 Task: Who is a notable artist from the Expressionism movement?
Action: Mouse moved to (275, 192)
Screenshot: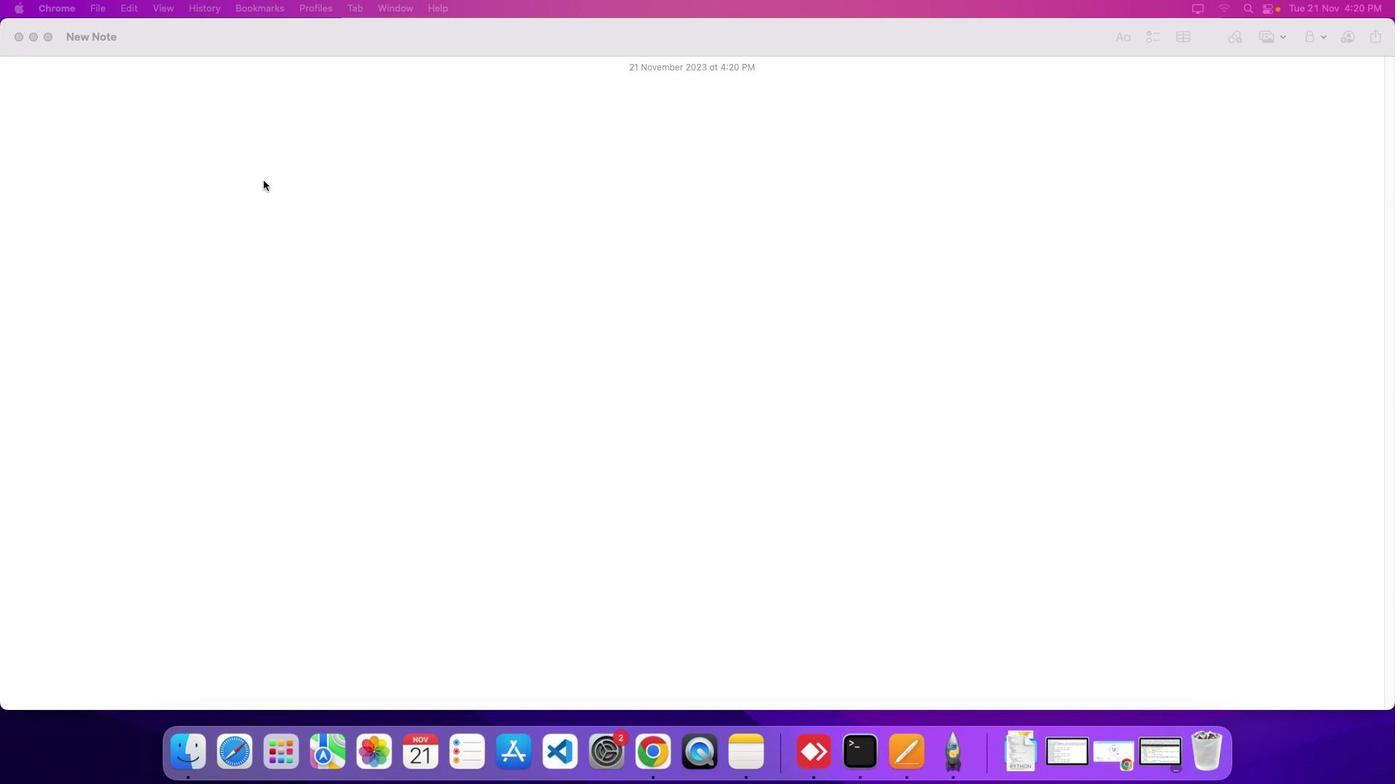 
Action: Mouse pressed left at (275, 192)
Screenshot: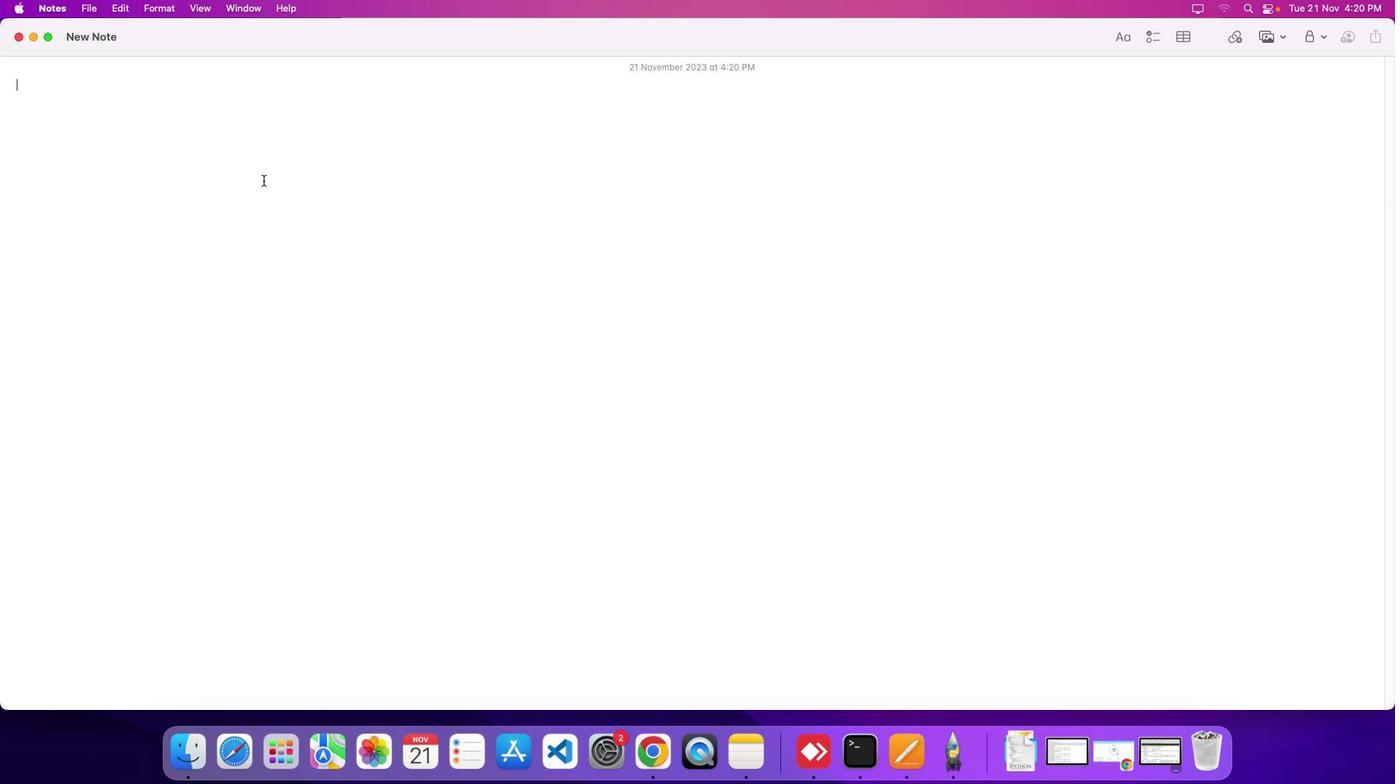
Action: Key pressed Key.shift'W''h''o'Key.space'i''s'Key.space'a'Key.space'n''o''t''a''b''l''e'Key.space'a''r''t''i''s''t'Key.space'f''r''o''m'Key.space't''h''e'Key.spaceKey.shift'E''x''p''r''e''s''s''i''o''n''i''s''m'Key.space'm''o''v''e''m''e''n''t'Key.shift_r'?'Key.enter
Screenshot: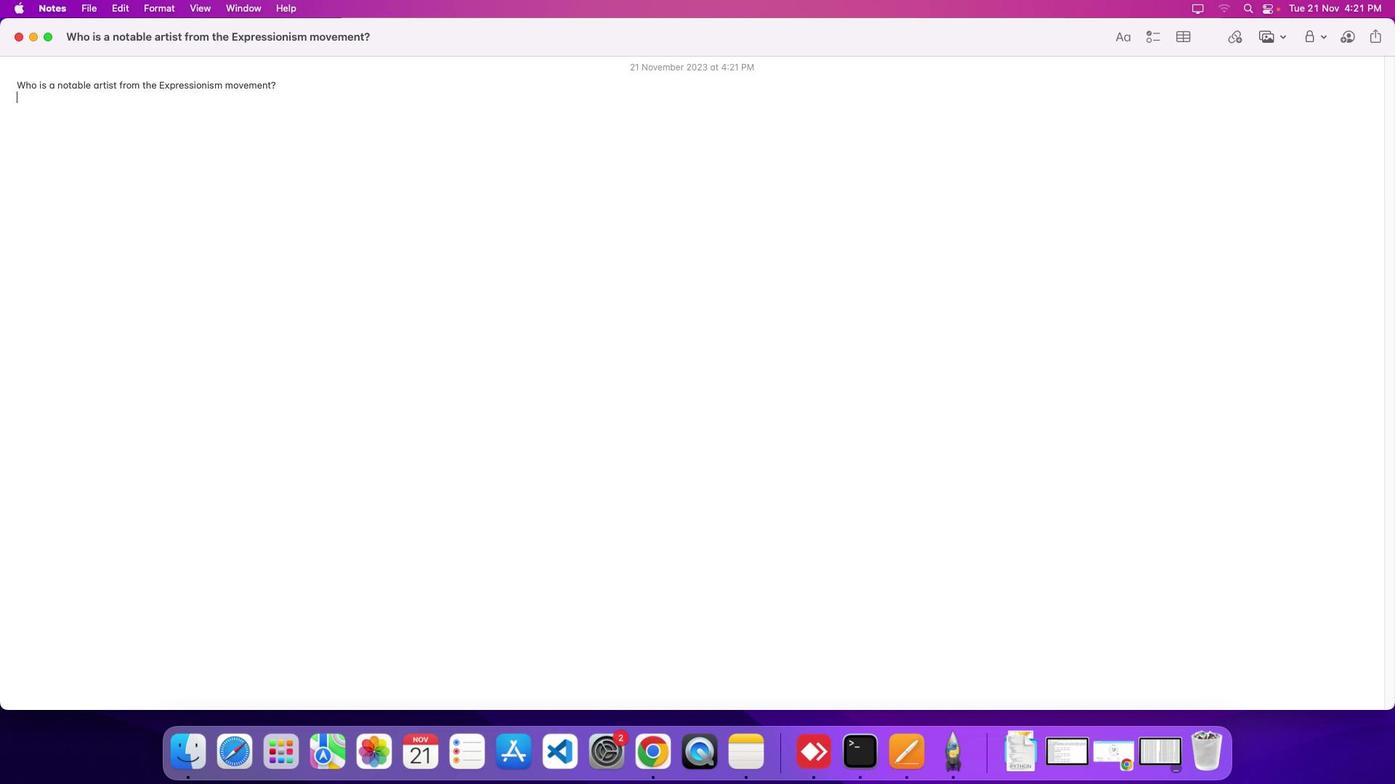 
Action: Mouse moved to (1128, 766)
Screenshot: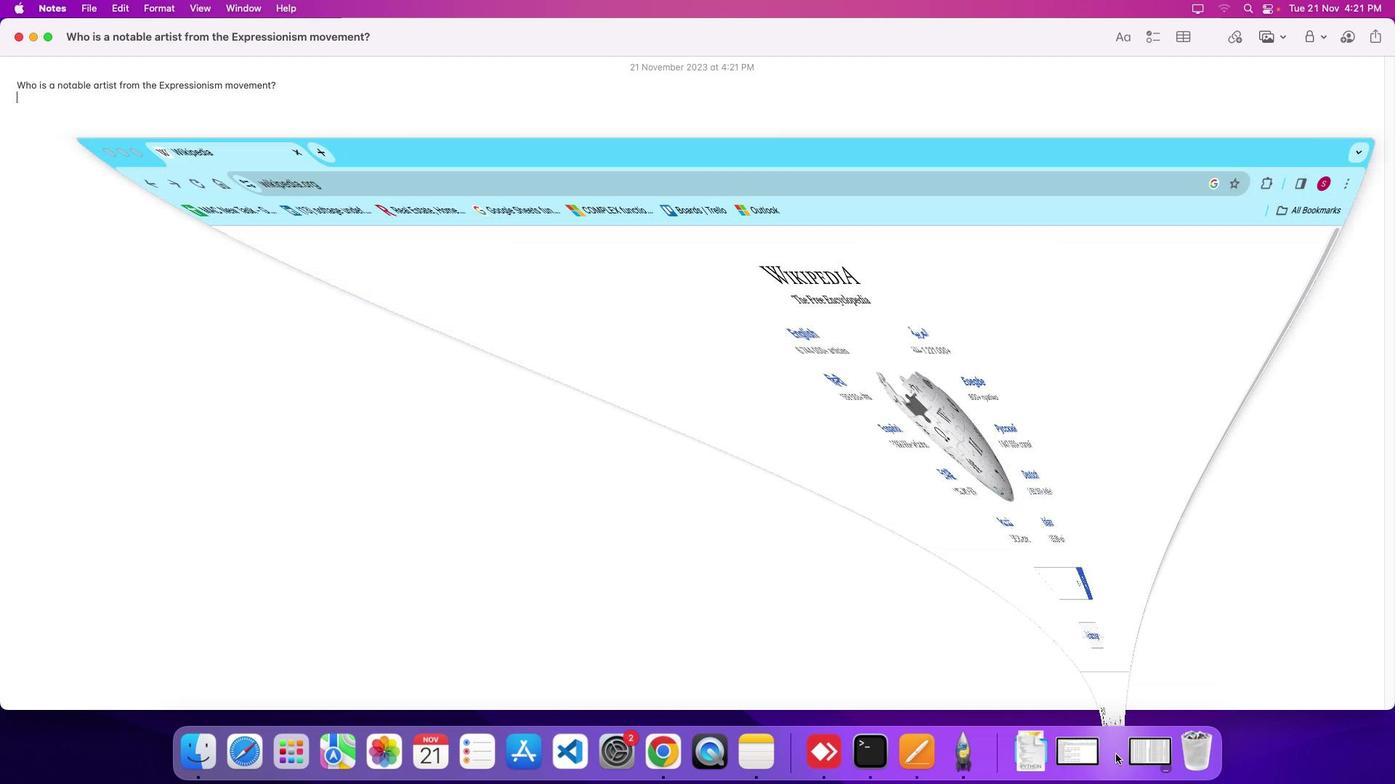
Action: Mouse pressed left at (1128, 766)
Screenshot: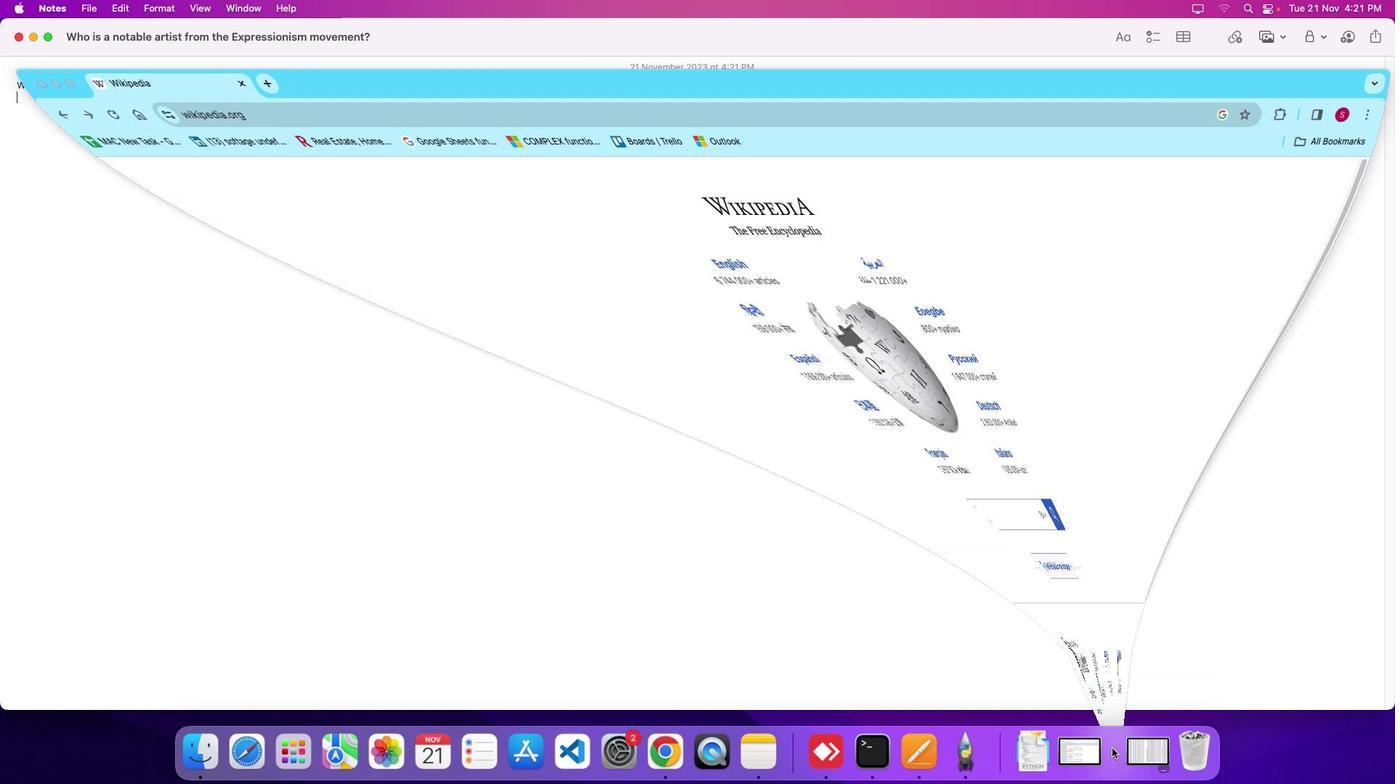 
Action: Mouse moved to (574, 478)
Screenshot: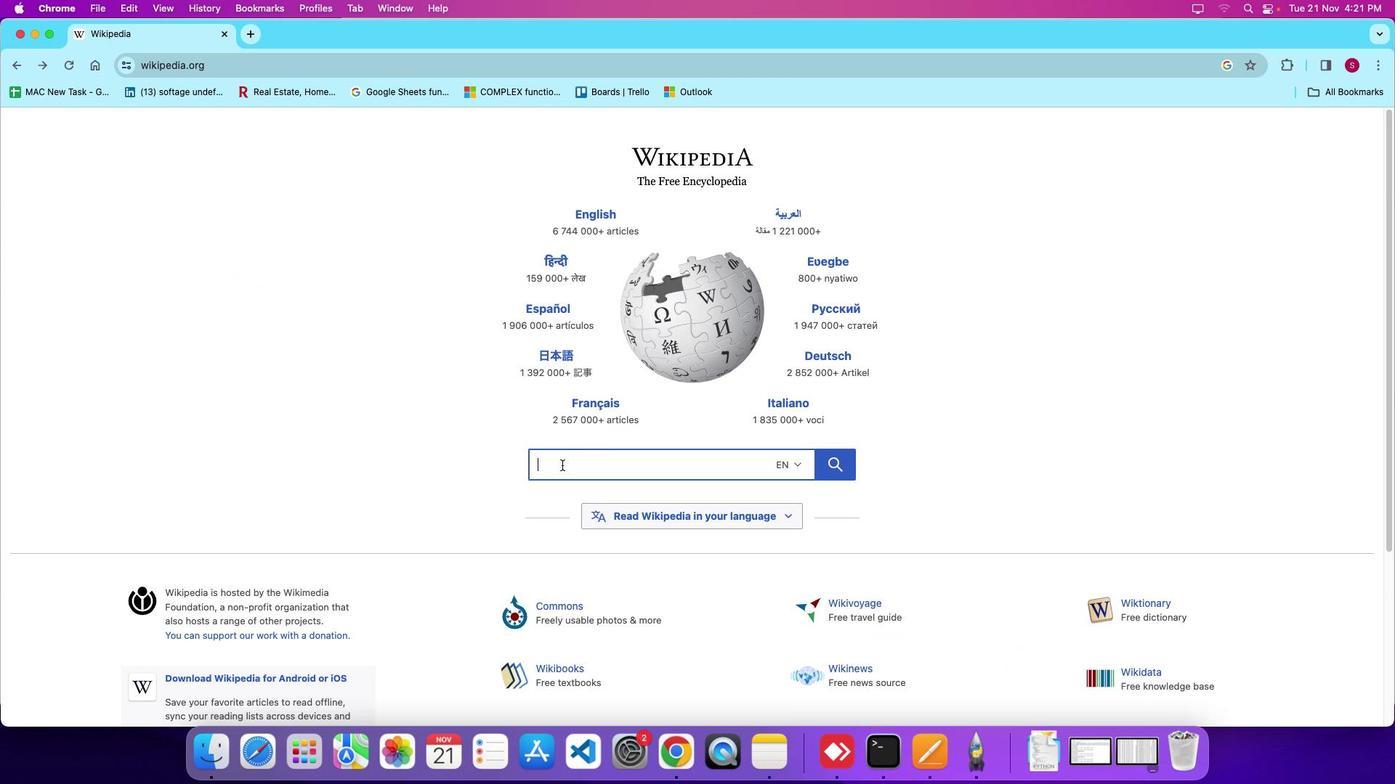
Action: Mouse pressed left at (574, 478)
Screenshot: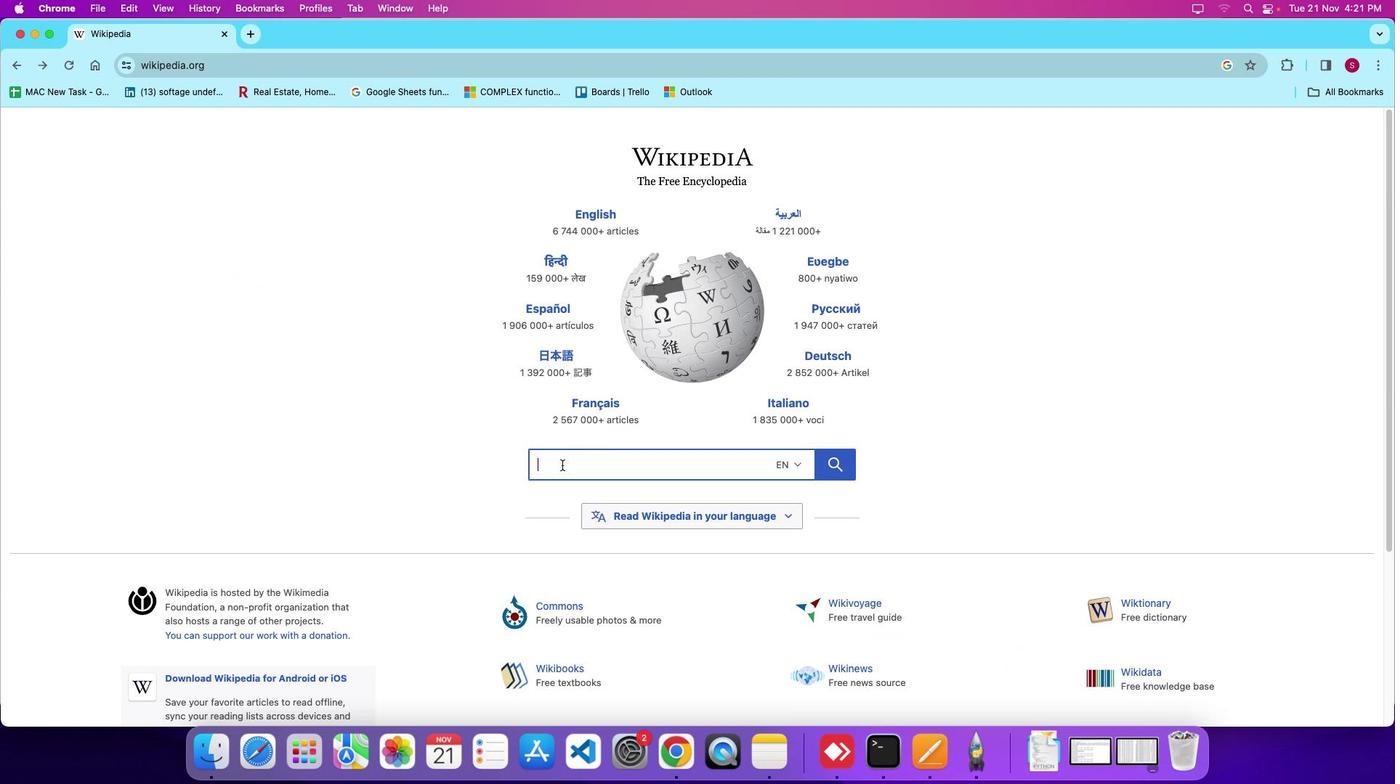 
Action: Key pressed Key.shift'E''x''p''r''e''s''s''i''o''n''i''s''m'
Screenshot: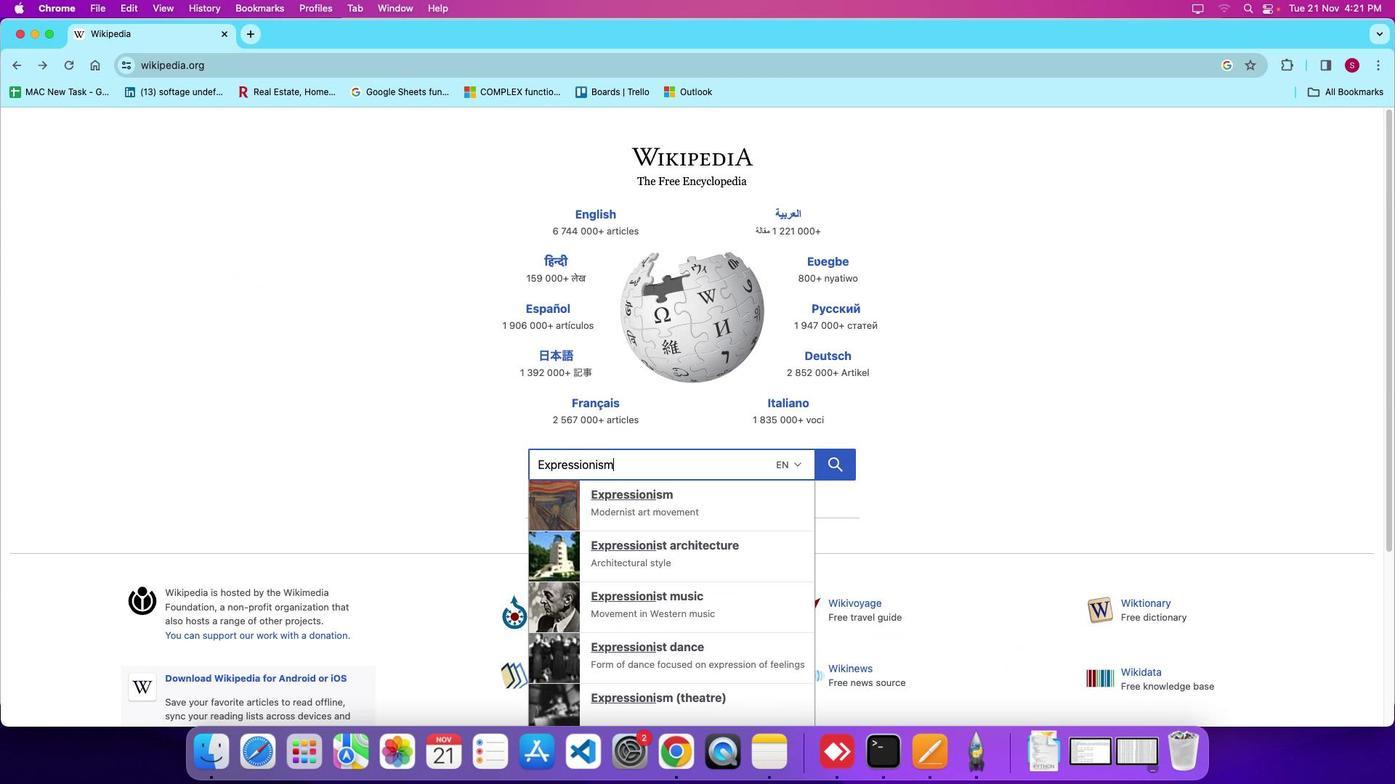 
Action: Mouse moved to (653, 520)
Screenshot: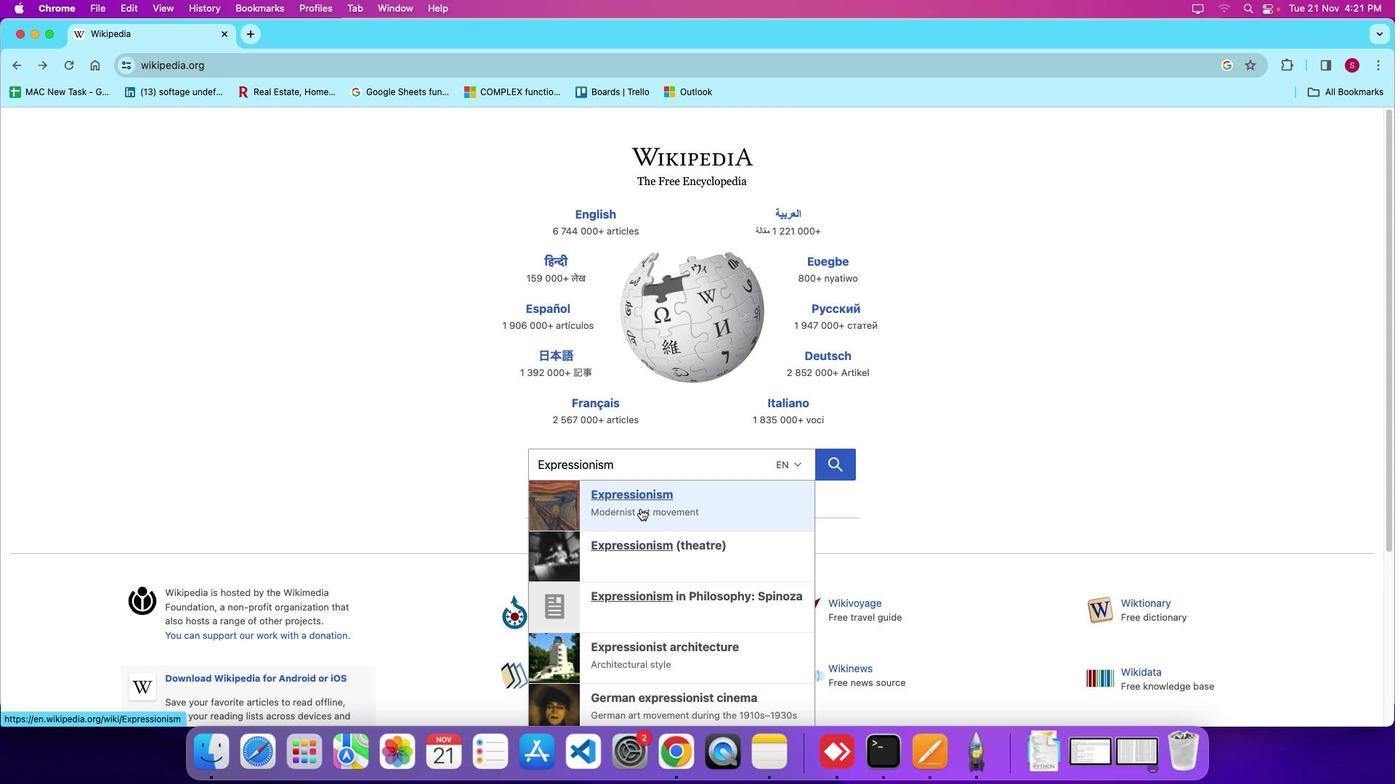 
Action: Mouse pressed left at (653, 520)
Screenshot: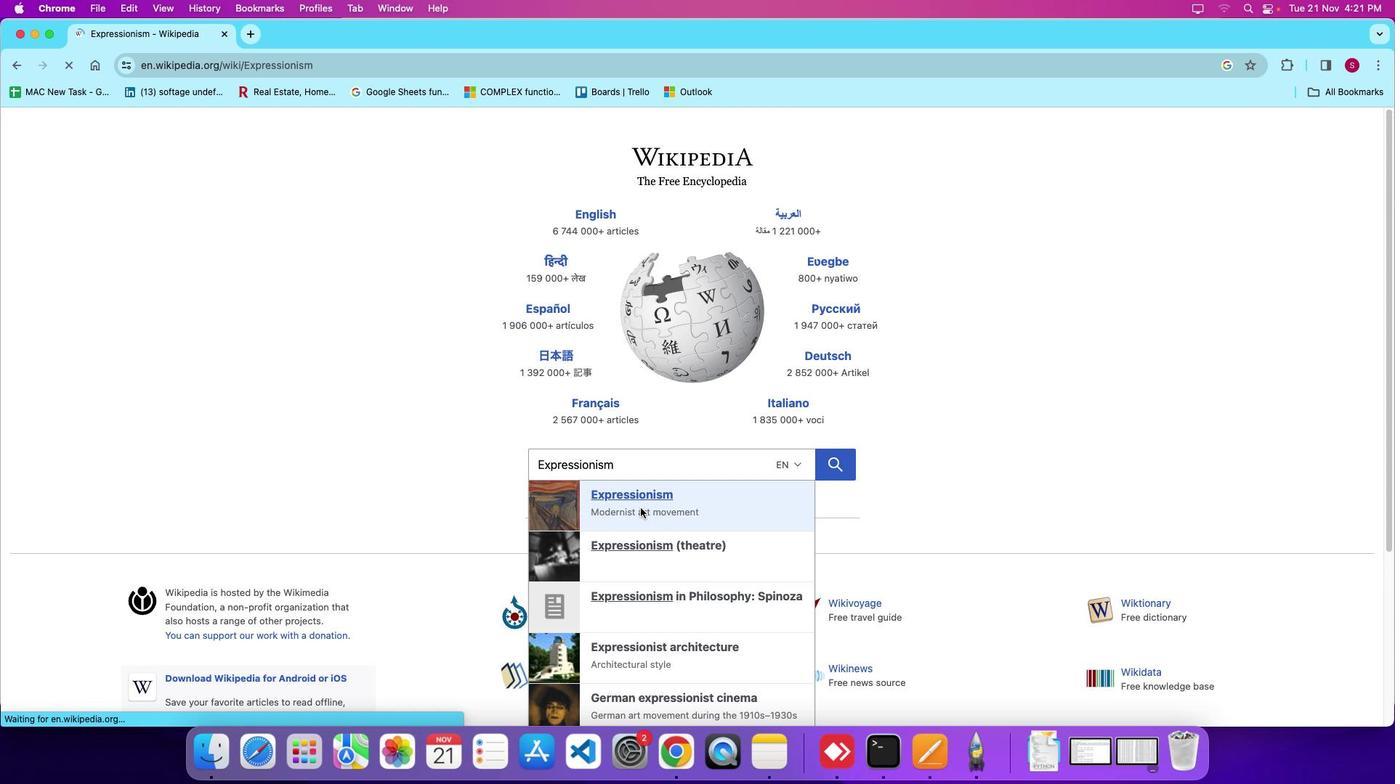 
Action: Mouse moved to (1400, 135)
Screenshot: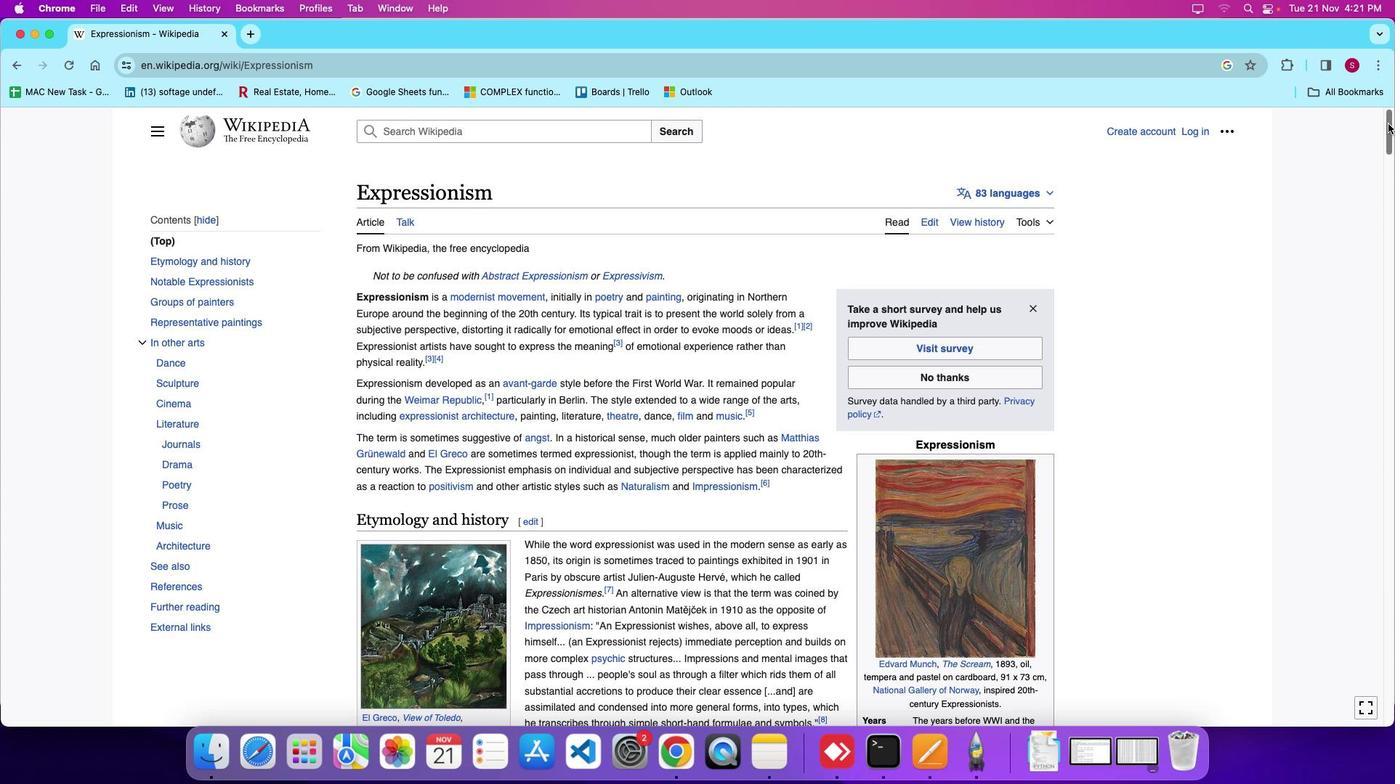 
Action: Mouse pressed left at (1400, 135)
Screenshot: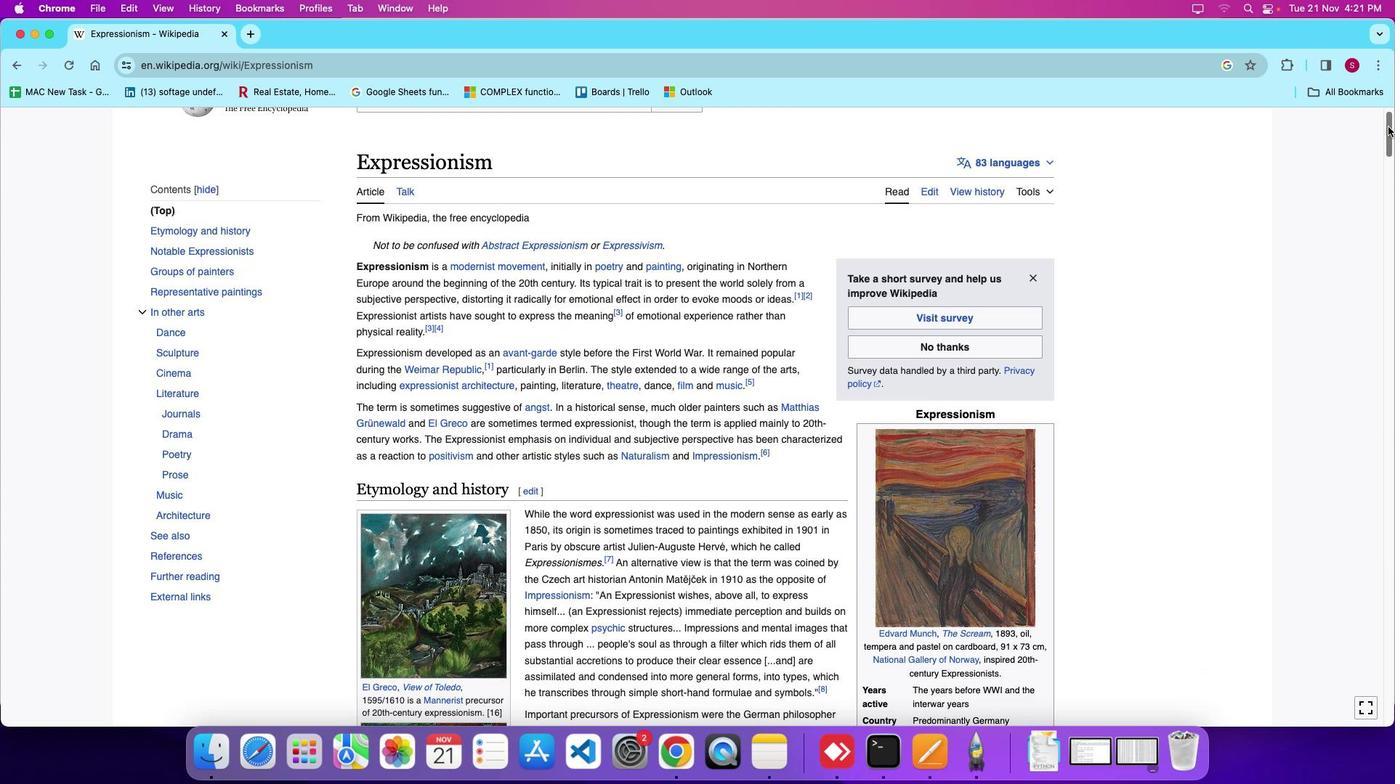 
Action: Mouse moved to (48, 48)
Screenshot: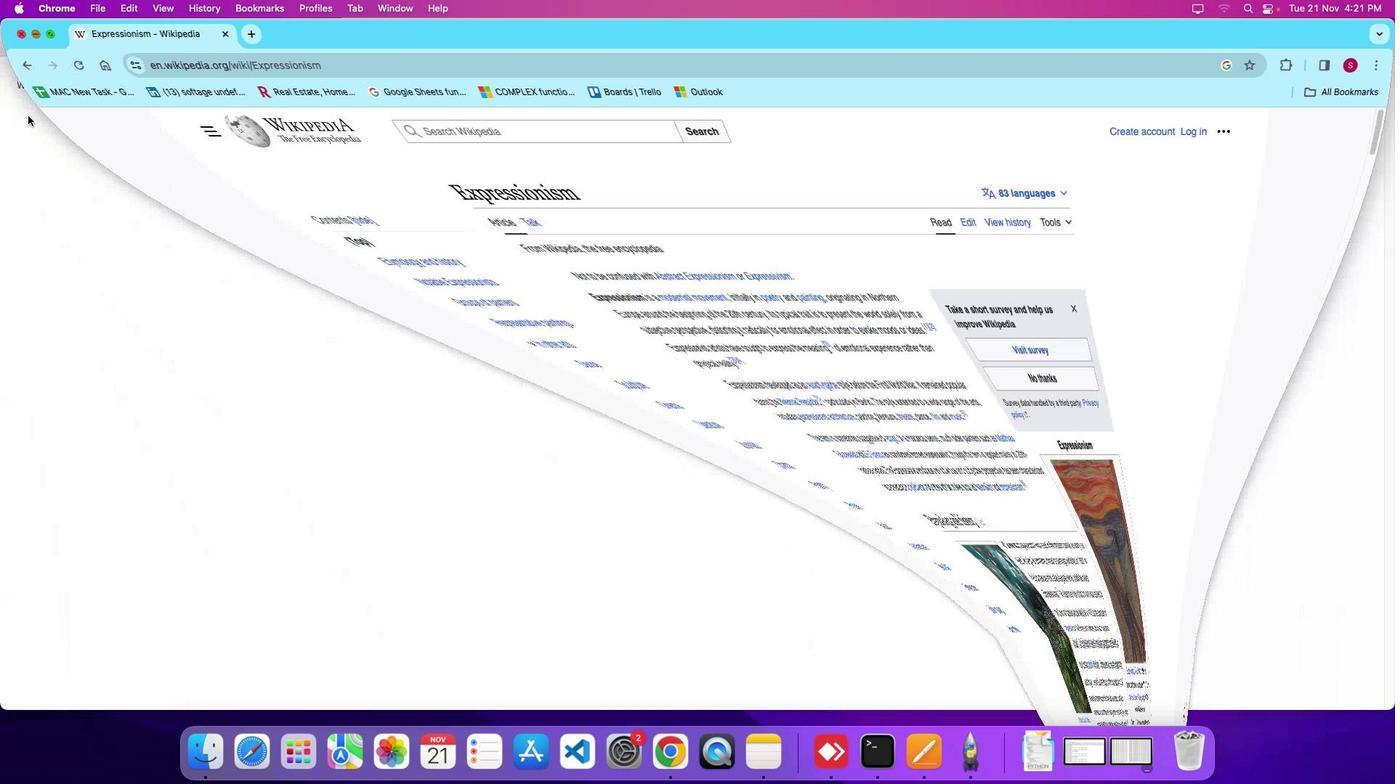 
Action: Mouse pressed left at (48, 48)
Screenshot: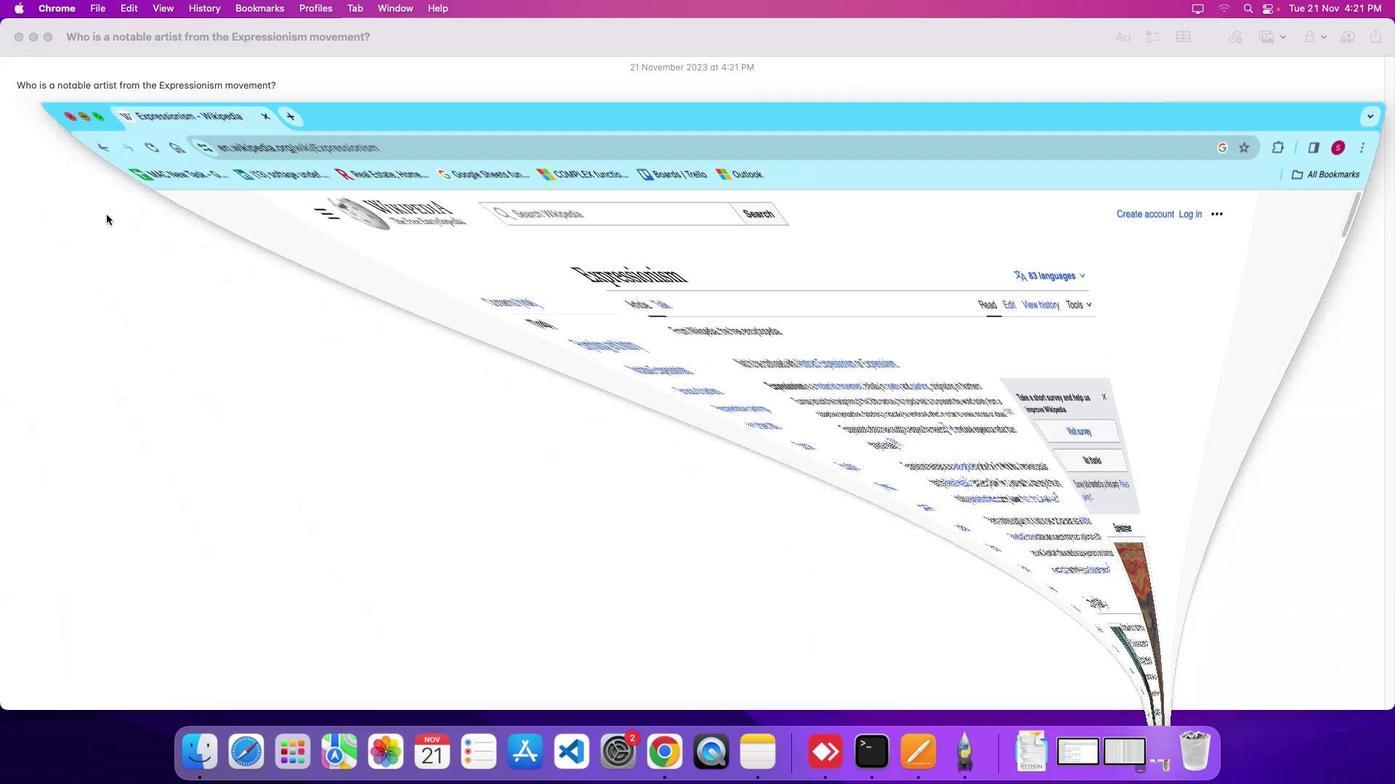 
Action: Mouse moved to (108, 131)
Screenshot: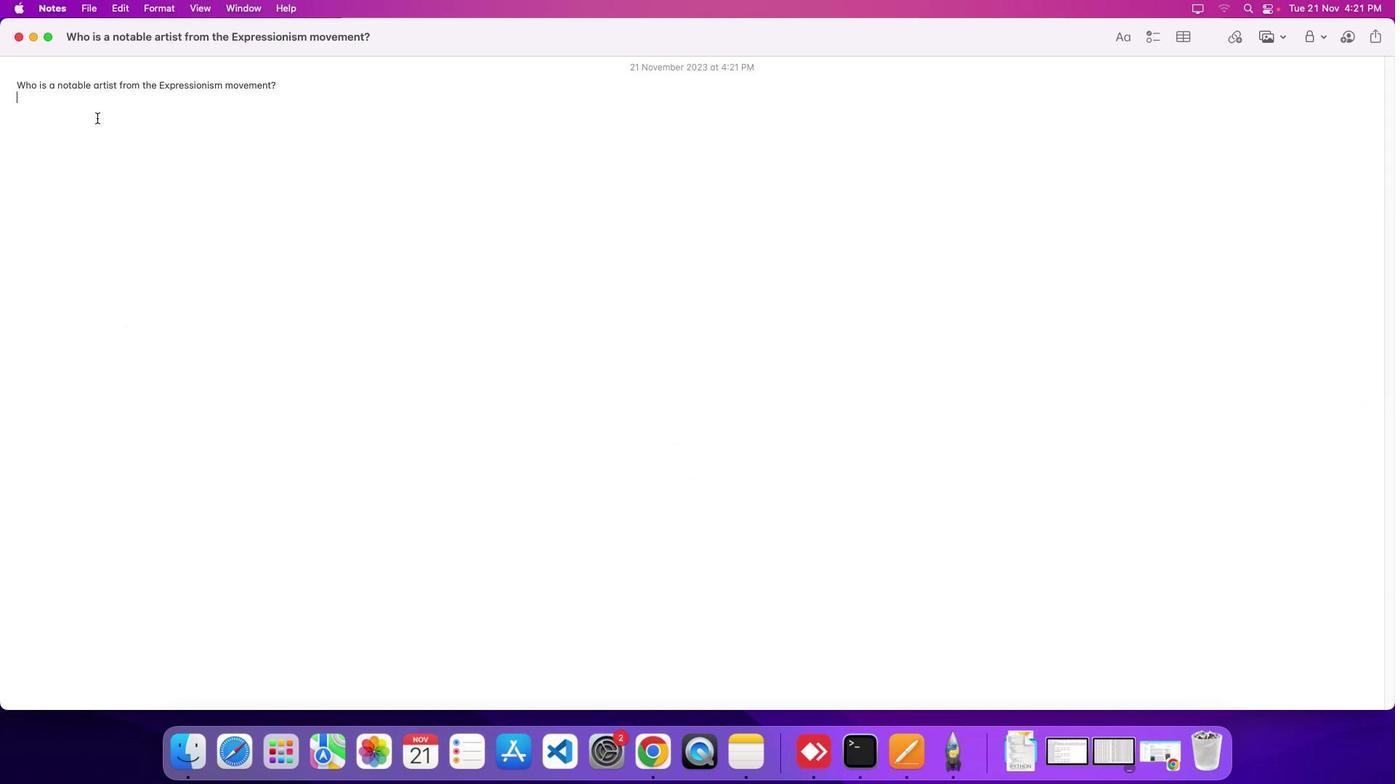 
Action: Mouse pressed left at (108, 131)
Screenshot: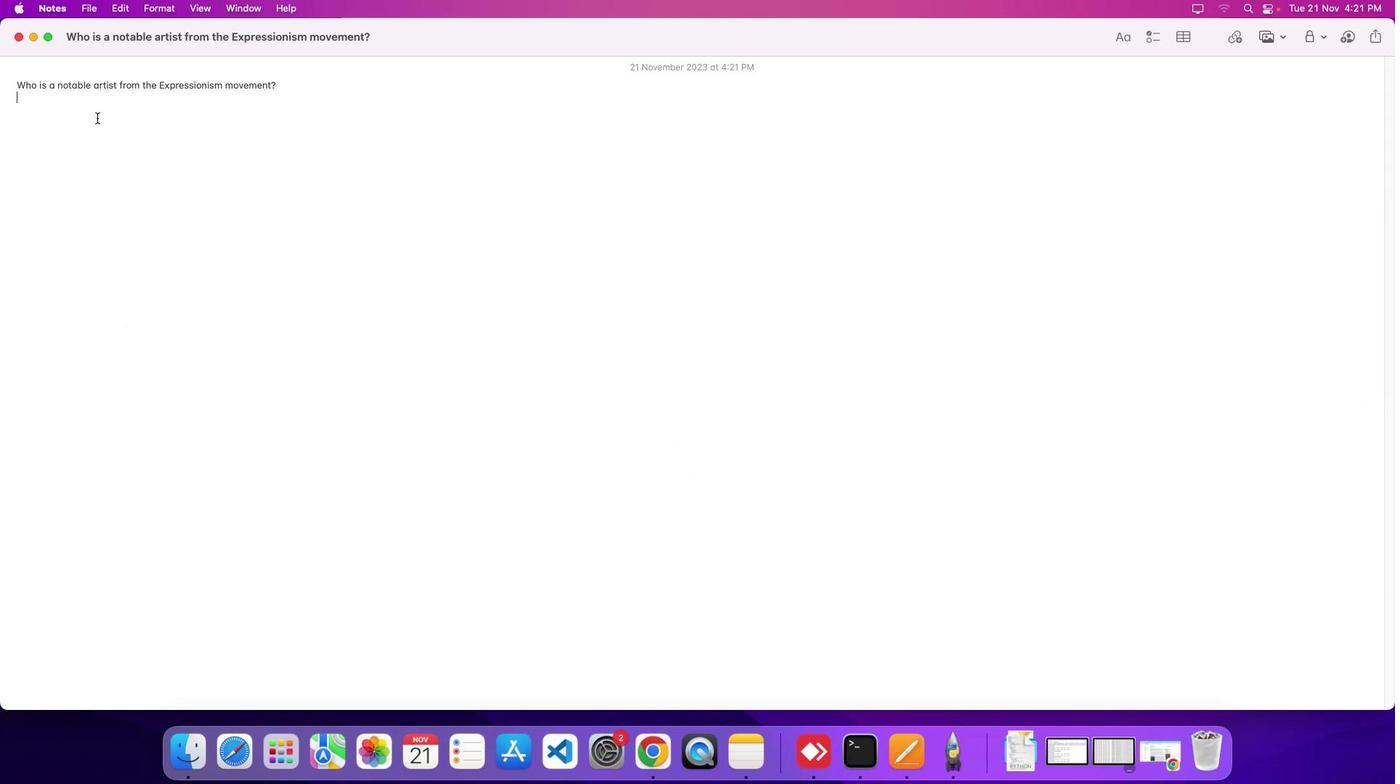 
Action: Mouse moved to (805, 318)
Screenshot: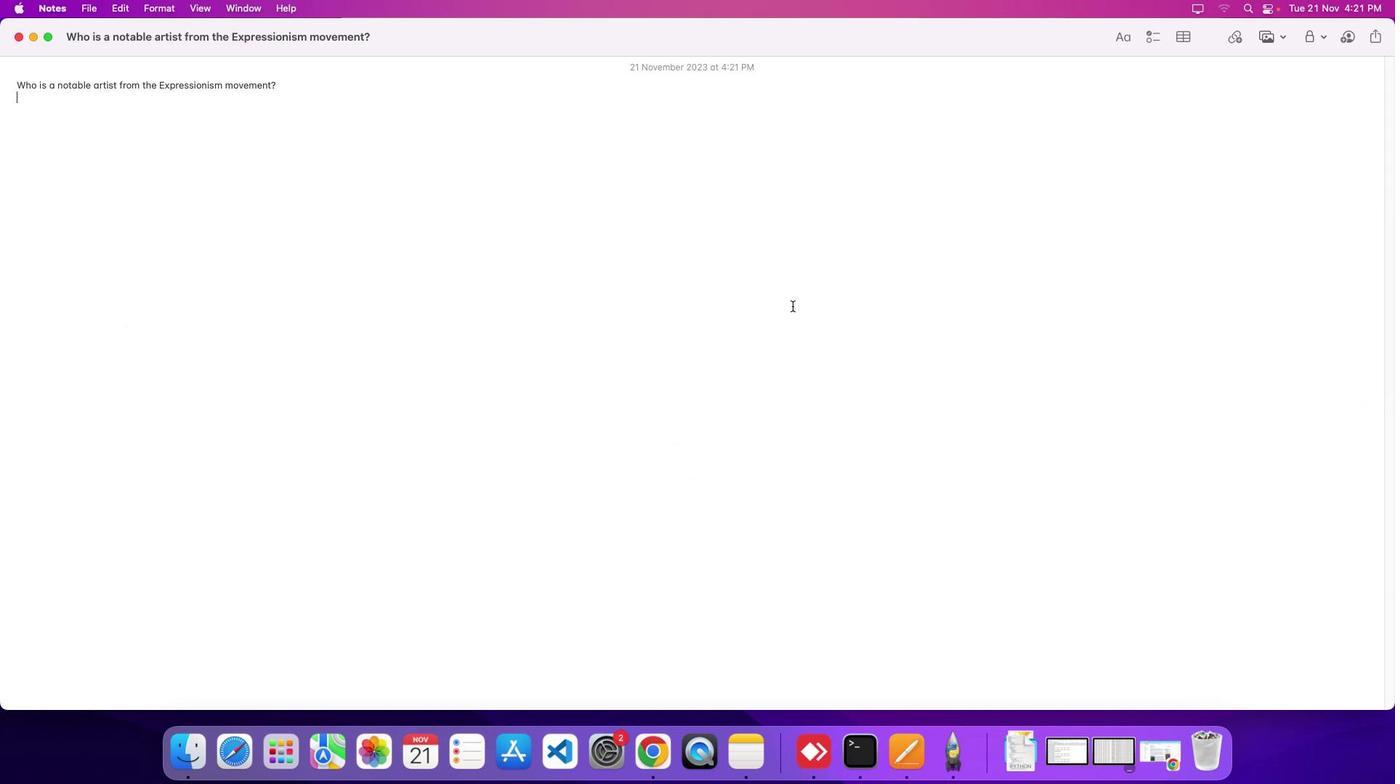
Action: Key pressed Key.shift'E''d''v''a''r''d'Key.spaceKey.shift'M''u''n''c''h'Key.space'w''a''s'Key.space'a'Key.space'n''o''t''a''b''l''e'Key.space'a''r''t''i''s''t'Key.space'f''r''o''m'Key.space't''h''e'Key.spaceKey.shift'E''x''p''r''e''s''s''i''o''n''i''s''m'Key.spaceKey.shift'm''o''v''e''m''e''n''t''.'
Screenshot: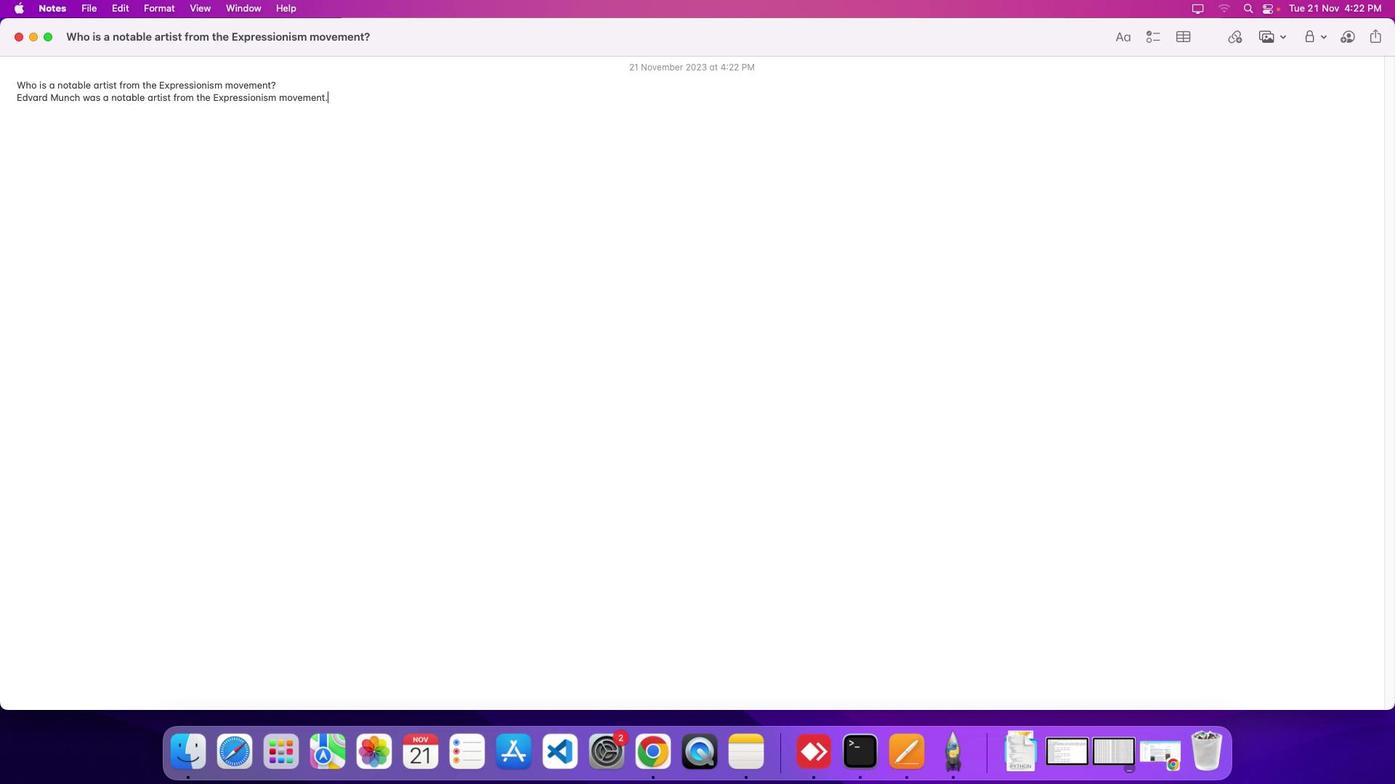 
